 Task: Set up a call with the customer service team on the 14th at 1:00 PM.
Action: Mouse moved to (36, 197)
Screenshot: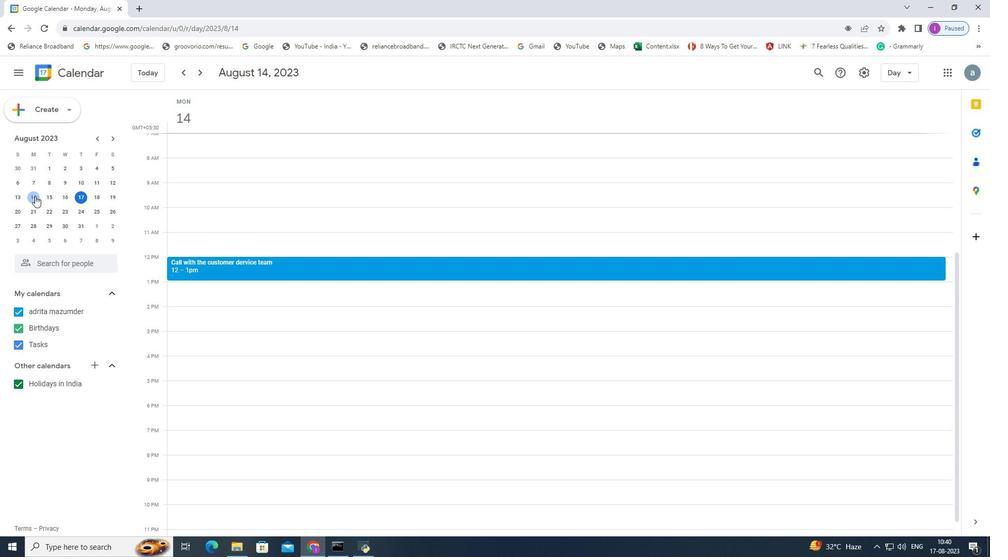 
Action: Mouse pressed left at (36, 197)
Screenshot: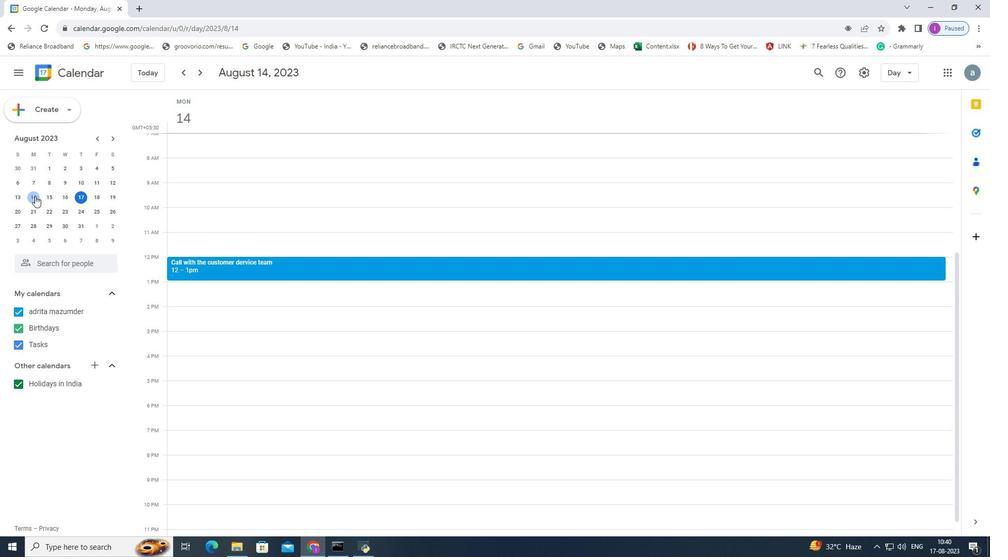 
Action: Mouse moved to (180, 294)
Screenshot: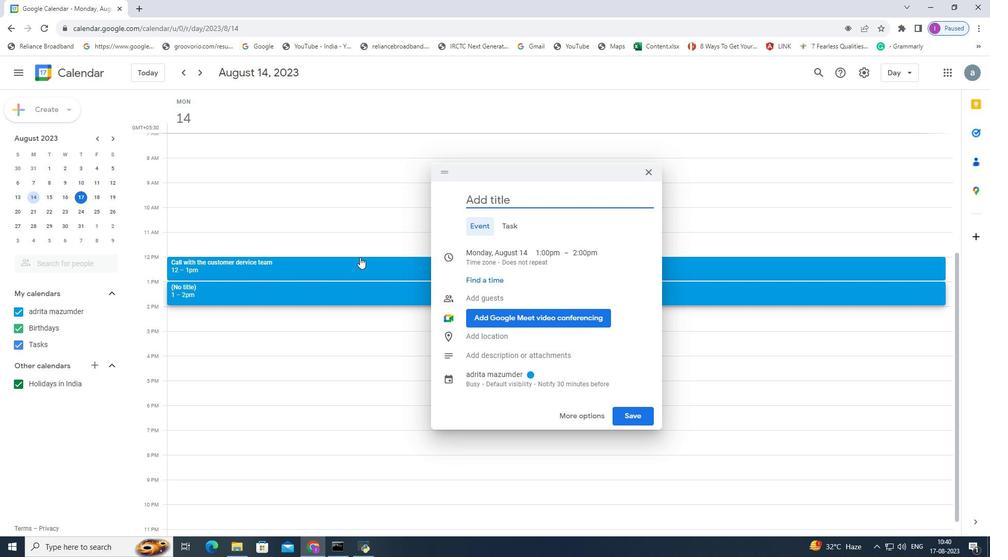 
Action: Mouse pressed left at (180, 294)
Screenshot: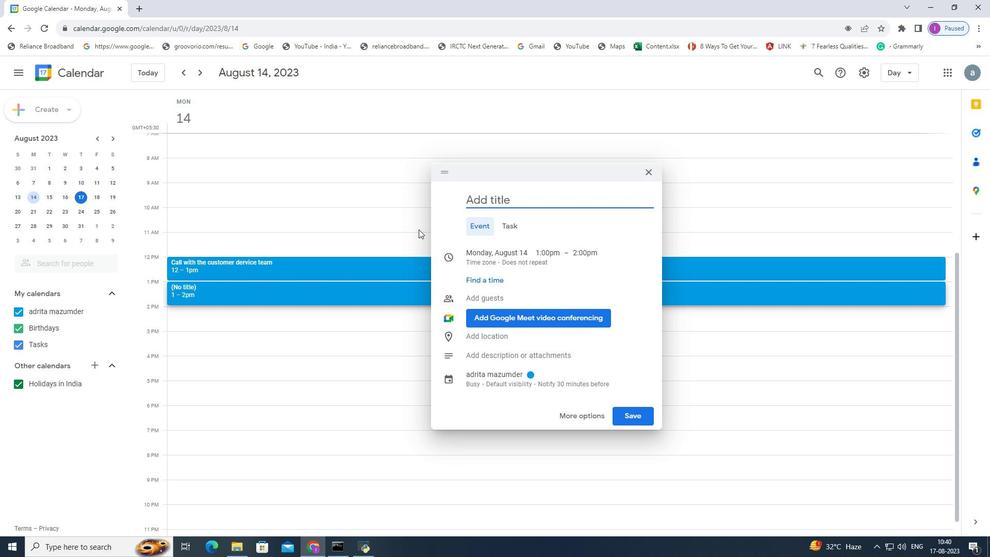 
Action: Mouse moved to (505, 206)
Screenshot: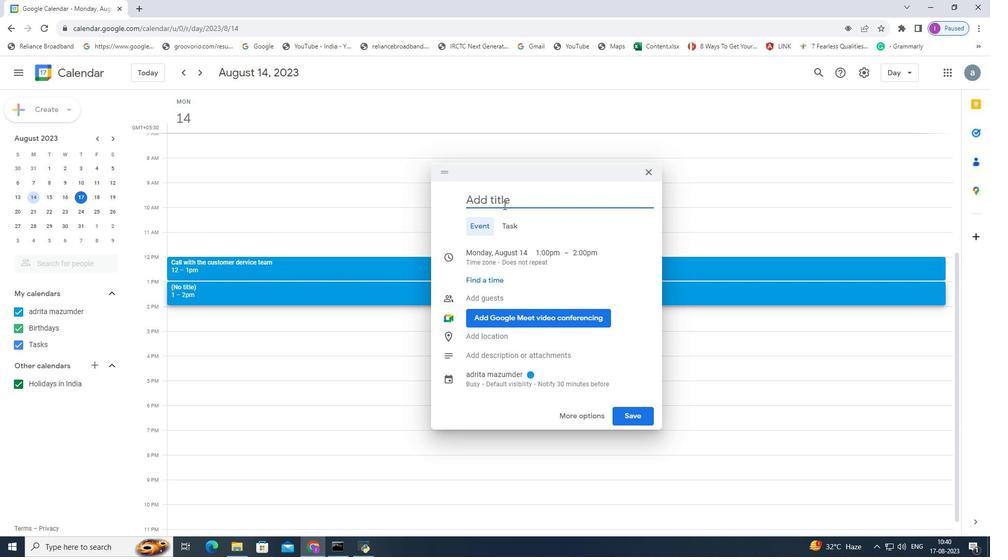 
Action: Key pressed <Key.shift><Key.shift><Key.shift><Key.shift><Key.shift><Key.shift><Key.shift><Key.shift><Key.shift><Key.shift><Key.shift><Key.shift><Key.shift><Key.shift><Key.shift><Key.shift><Key.shift><Key.shift><Key.shift><Key.shift><Key.shift><Key.shift><Key.shift><Key.shift><Key.shift><Key.shift><Key.shift><Key.shift><Key.shift><Key.shift><Key.shift><Key.shift><Key.shift>A<Key.space>call<Key.space>with<Key.space>the<Key.space>customer<Key.space>service<Key.space>team
Screenshot: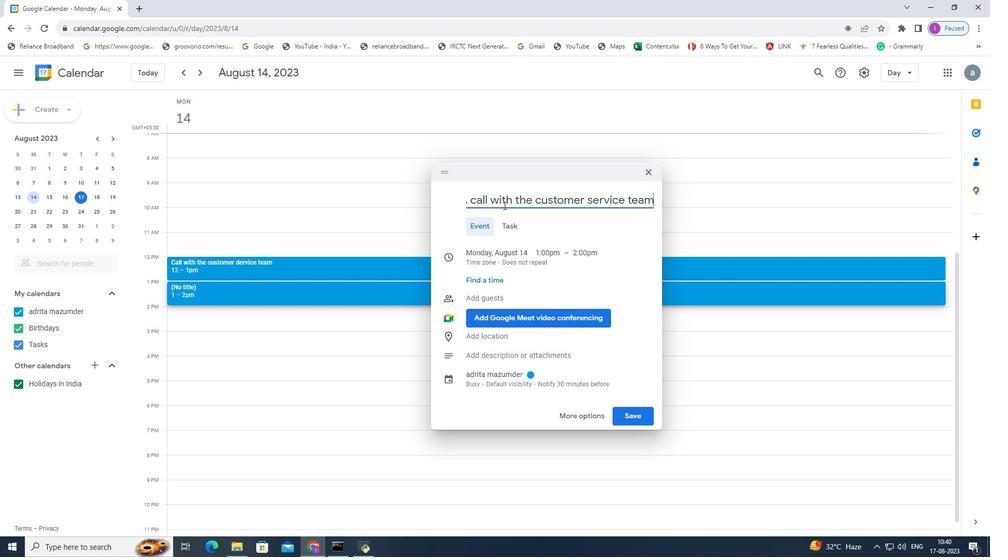 
Action: Mouse moved to (622, 418)
Screenshot: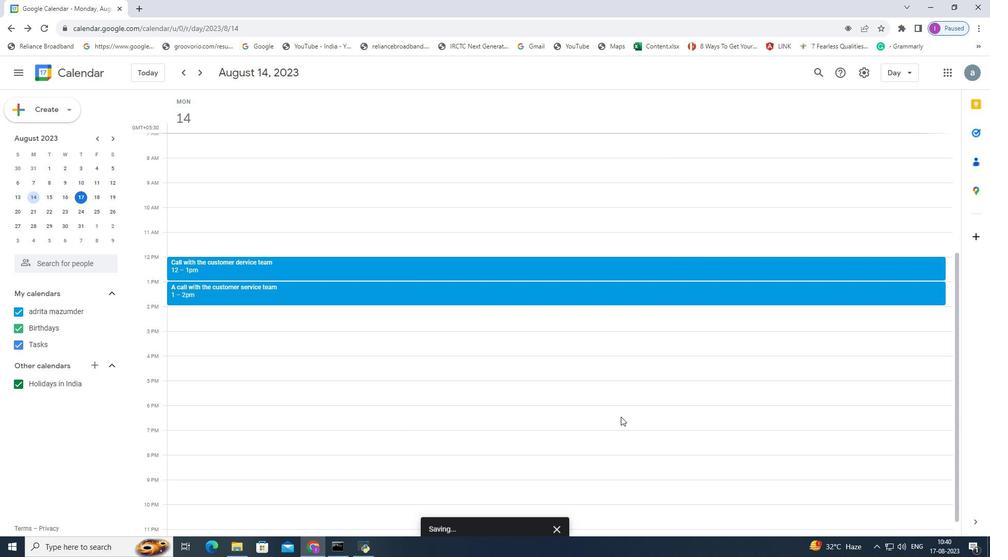 
Action: Mouse pressed left at (622, 418)
Screenshot: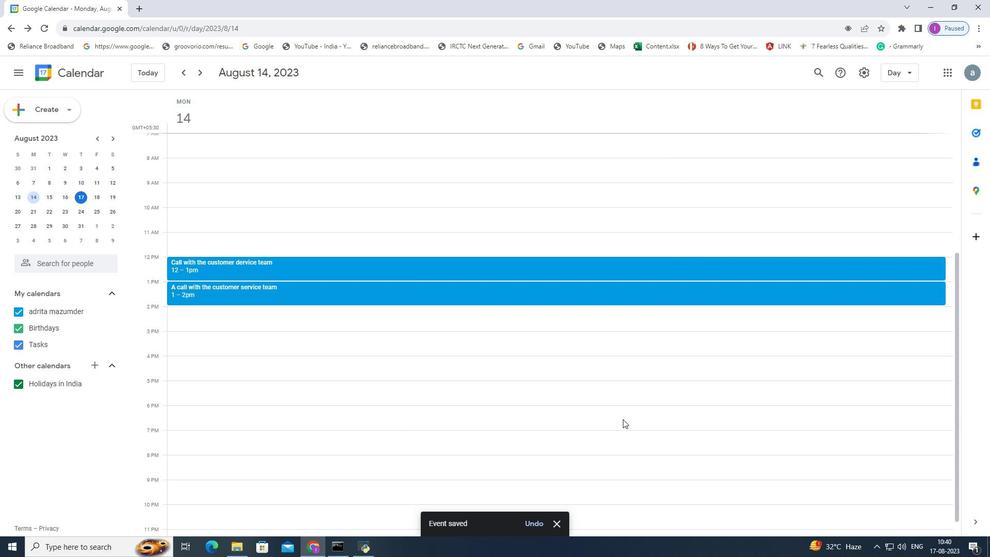 
Action: Mouse moved to (619, 420)
Screenshot: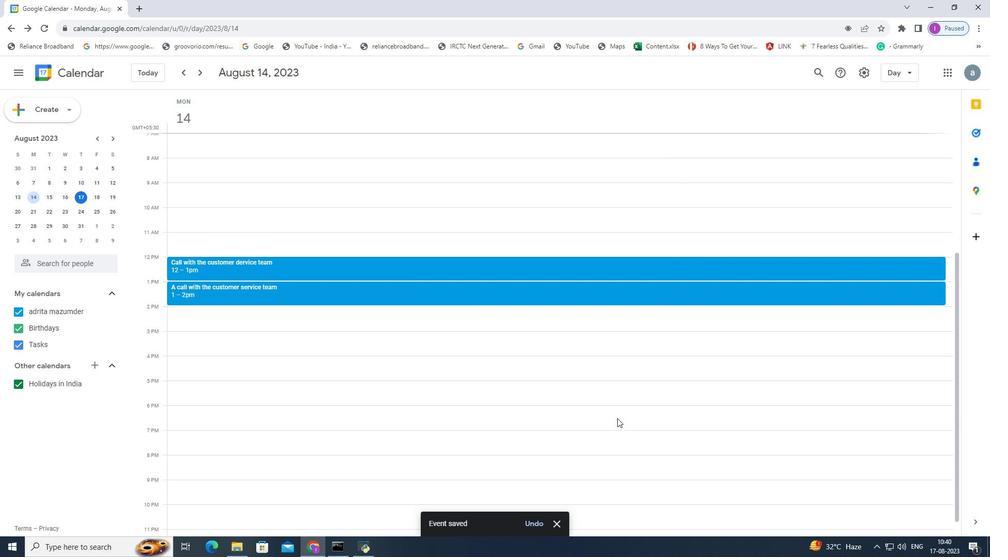 
